 Task: Look for products in the category "Muscle Relief Ointment" from Canna Joint Relief only.
Action: Mouse moved to (243, 129)
Screenshot: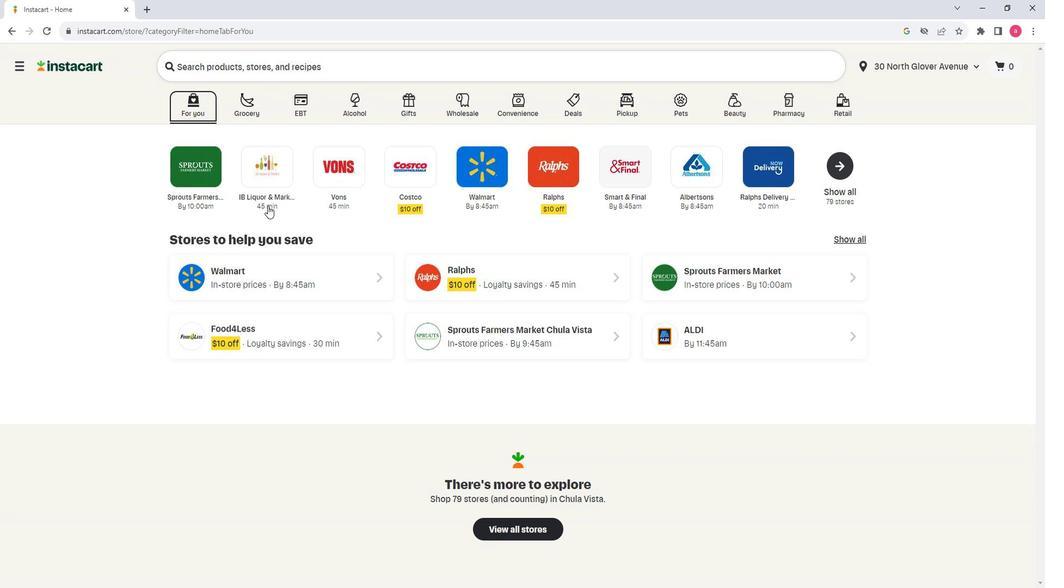 
Action: Mouse pressed left at (243, 129)
Screenshot: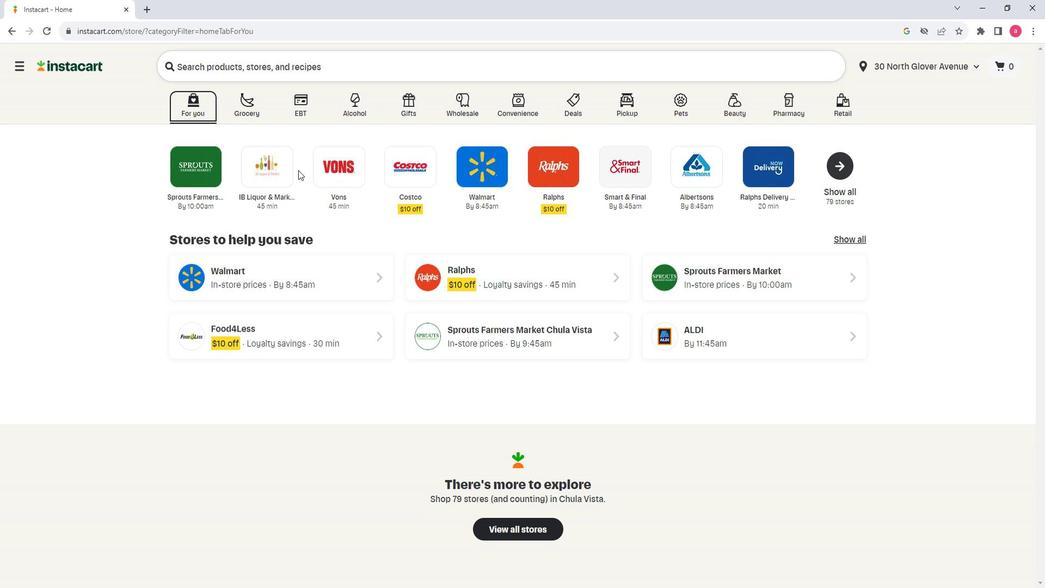 
Action: Mouse moved to (312, 320)
Screenshot: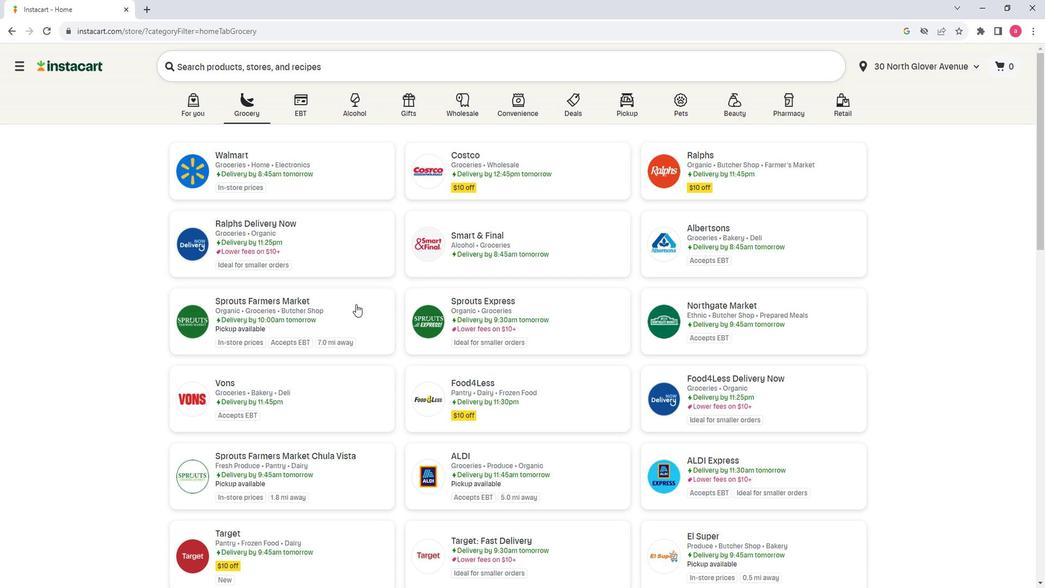 
Action: Mouse scrolled (312, 319) with delta (0, 0)
Screenshot: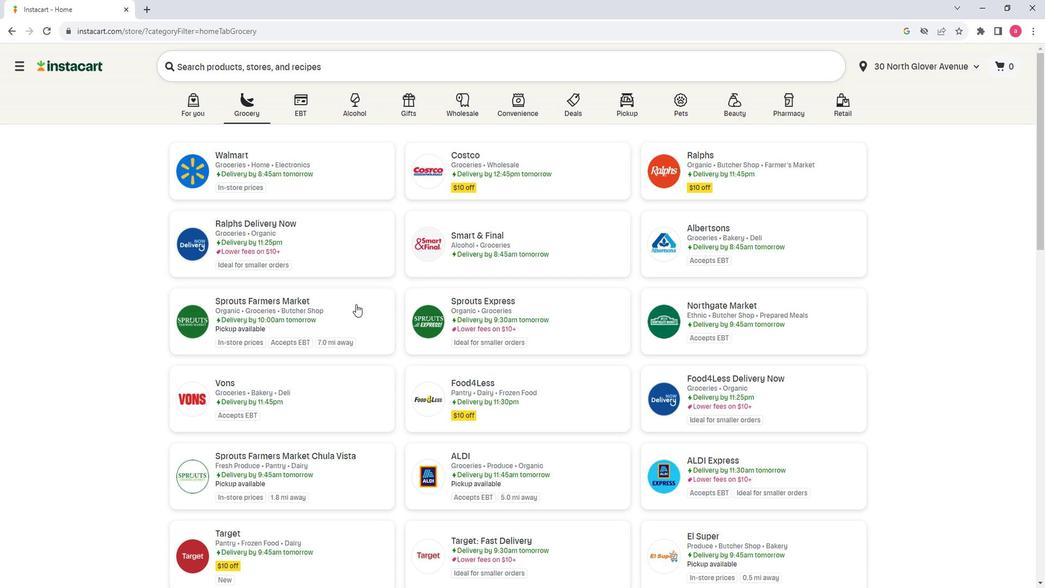 
Action: Mouse moved to (313, 320)
Screenshot: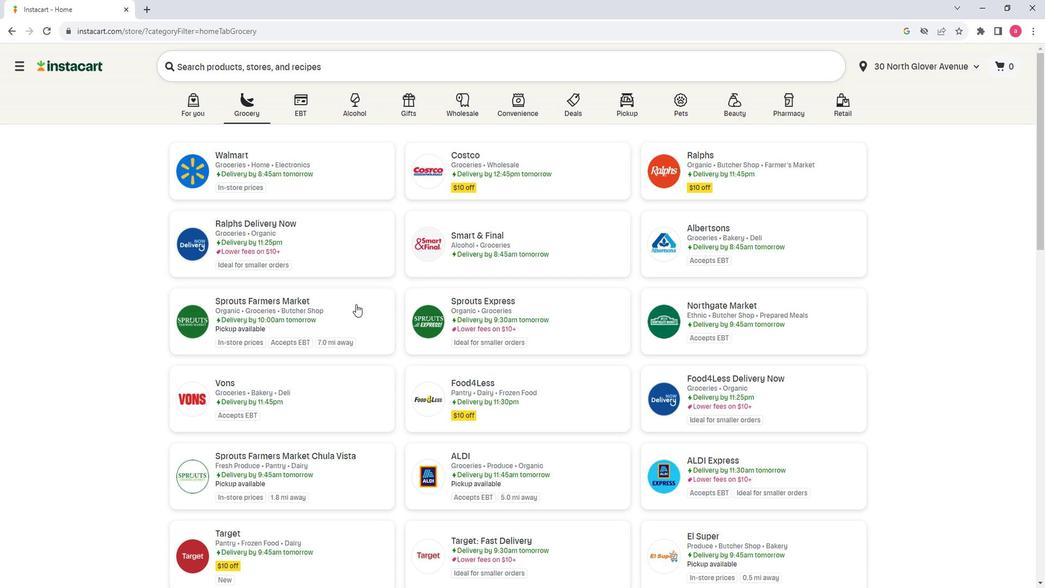 
Action: Mouse scrolled (313, 319) with delta (0, 0)
Screenshot: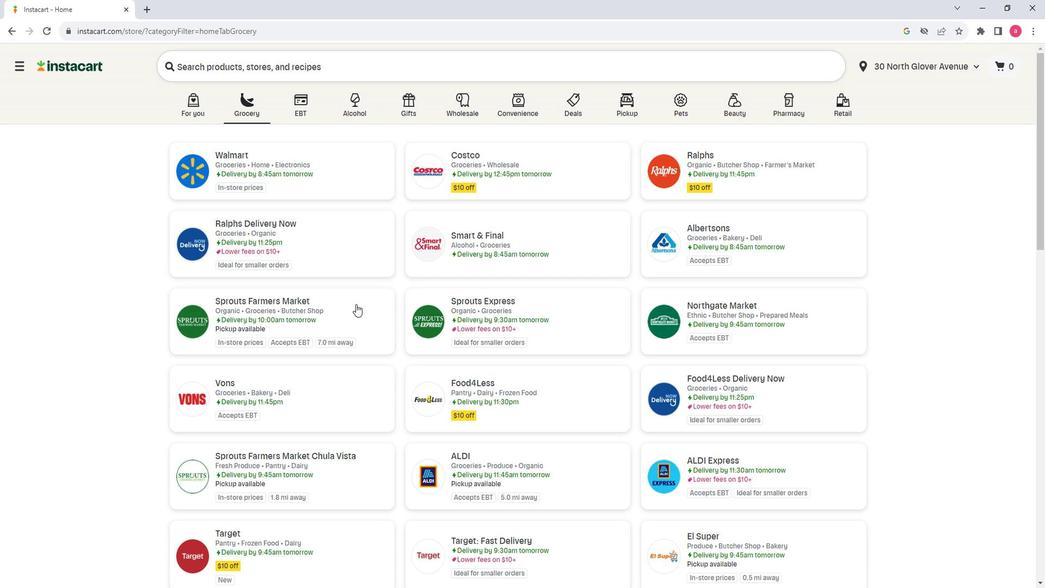 
Action: Mouse moved to (328, 362)
Screenshot: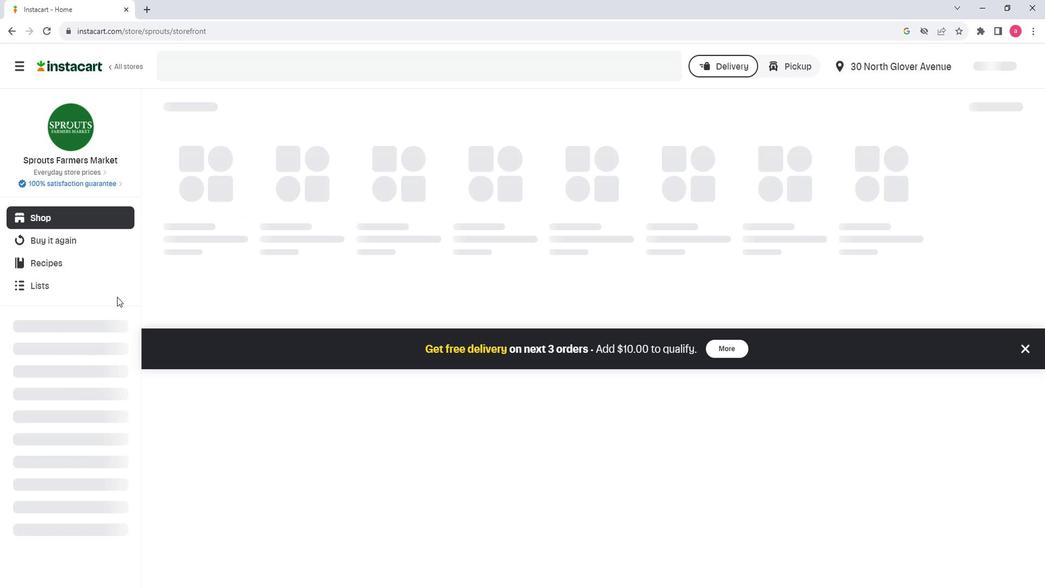 
Action: Mouse scrolled (328, 361) with delta (0, 0)
Screenshot: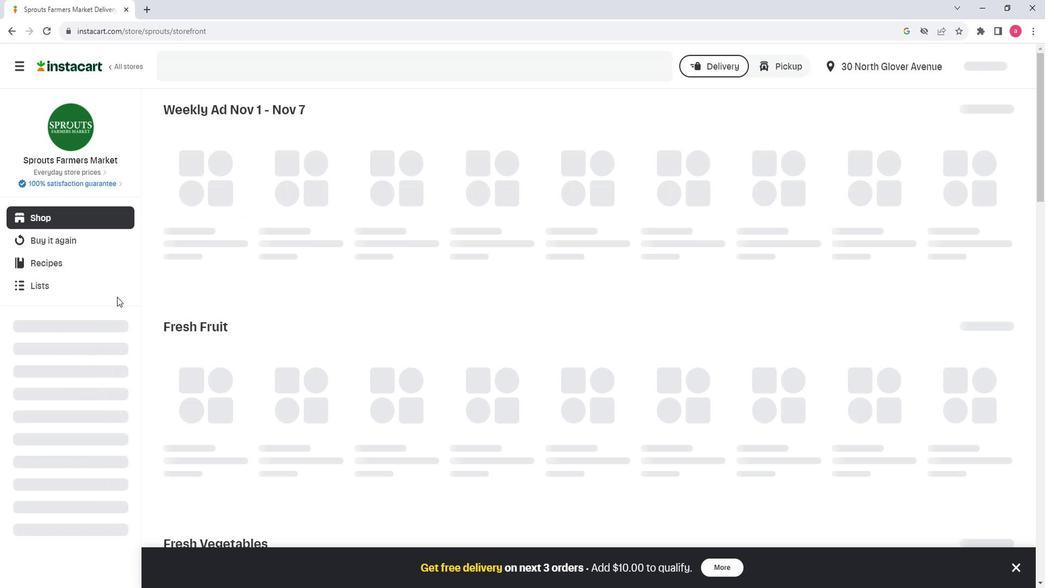 
Action: Mouse moved to (261, 146)
Screenshot: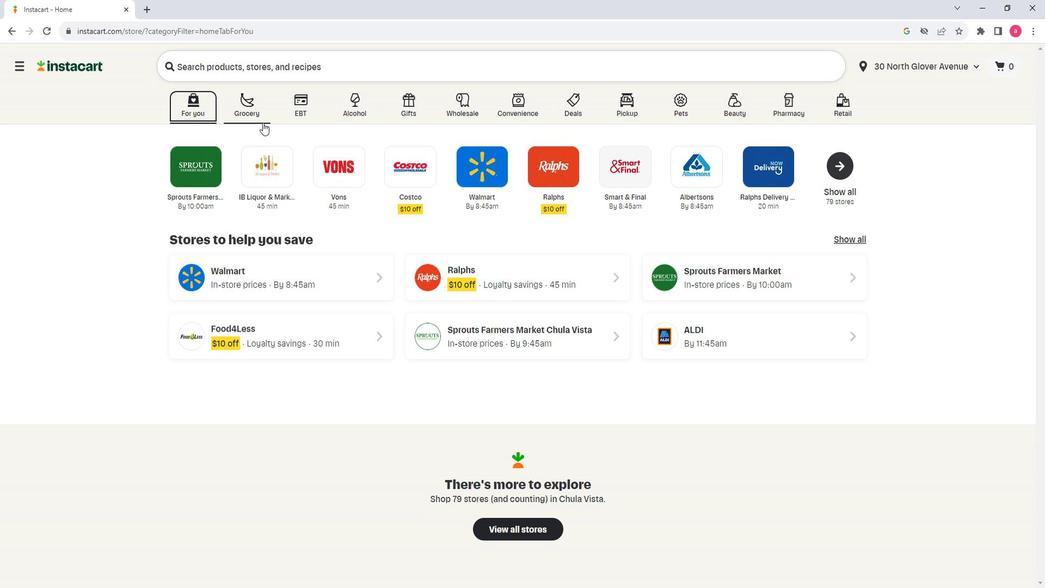 
Action: Mouse pressed left at (261, 146)
Screenshot: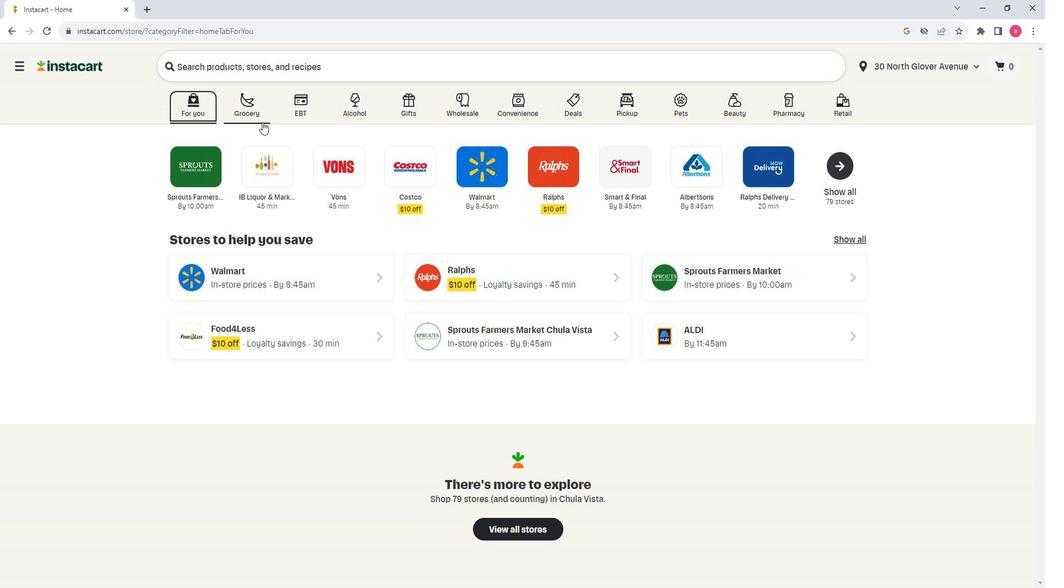 
Action: Mouse moved to (350, 308)
Screenshot: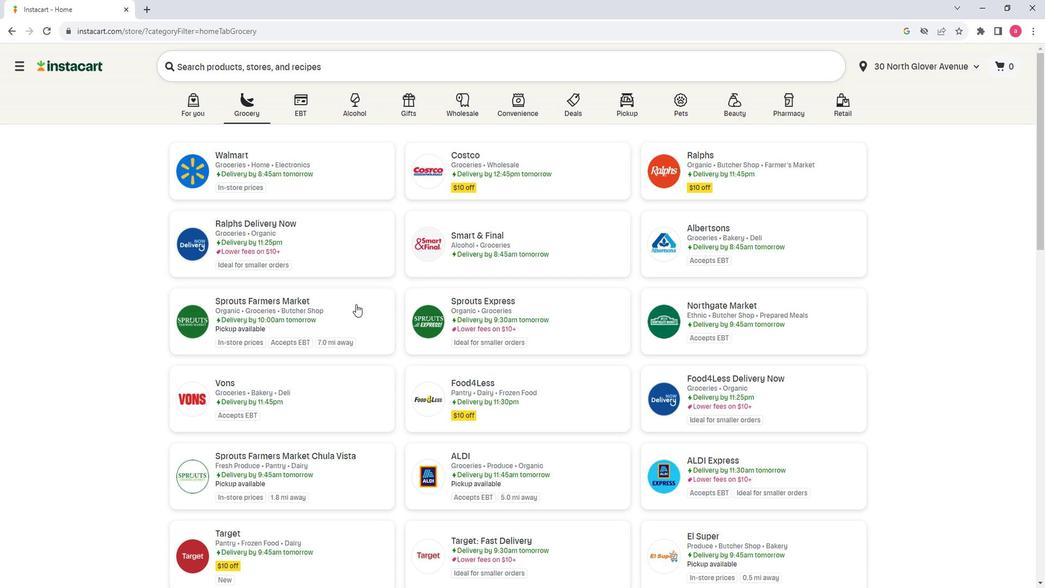 
Action: Mouse pressed left at (350, 308)
Screenshot: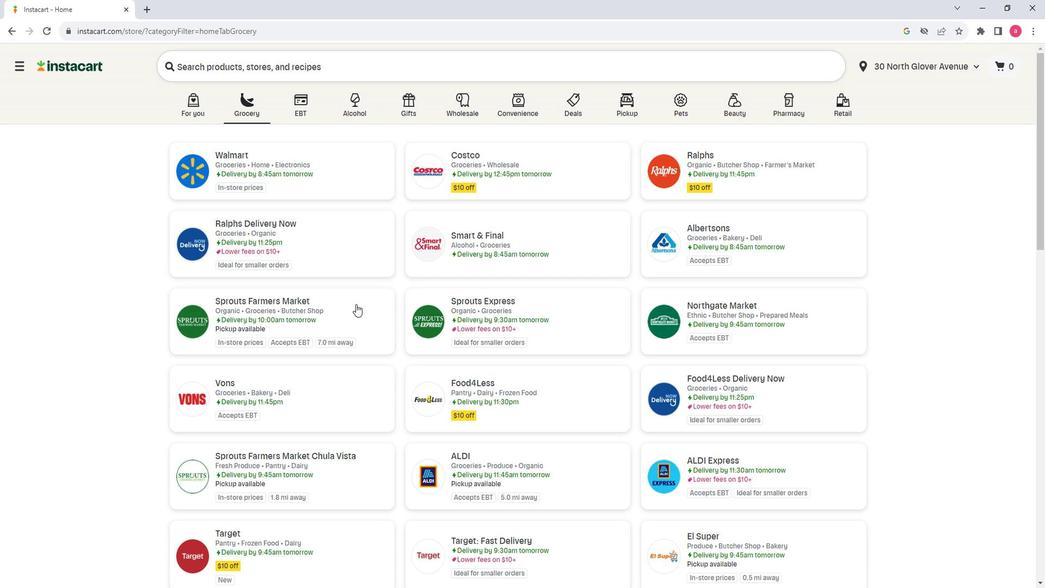 
Action: Mouse moved to (99, 358)
Screenshot: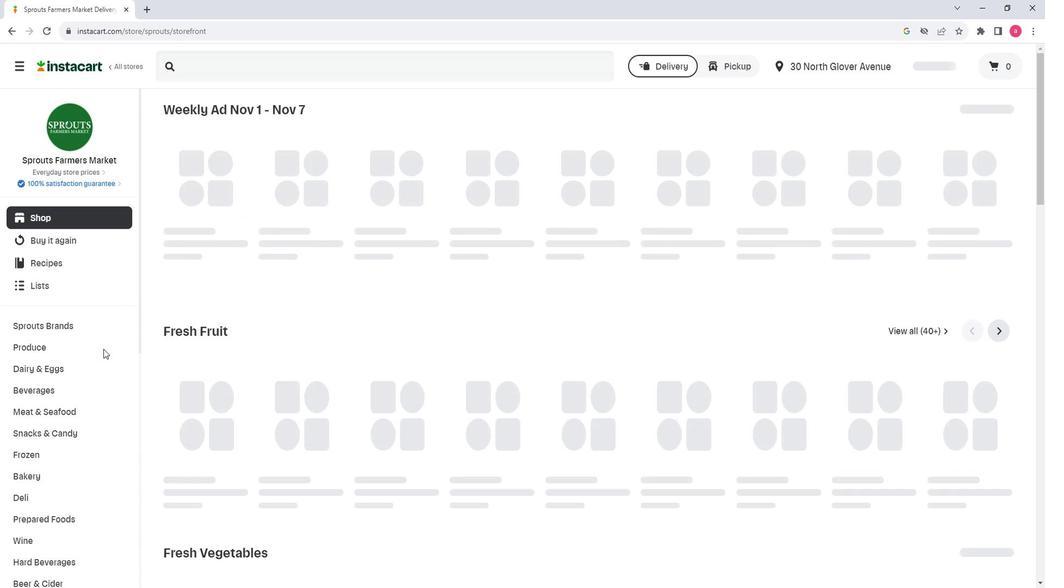 
Action: Mouse scrolled (99, 357) with delta (0, 0)
Screenshot: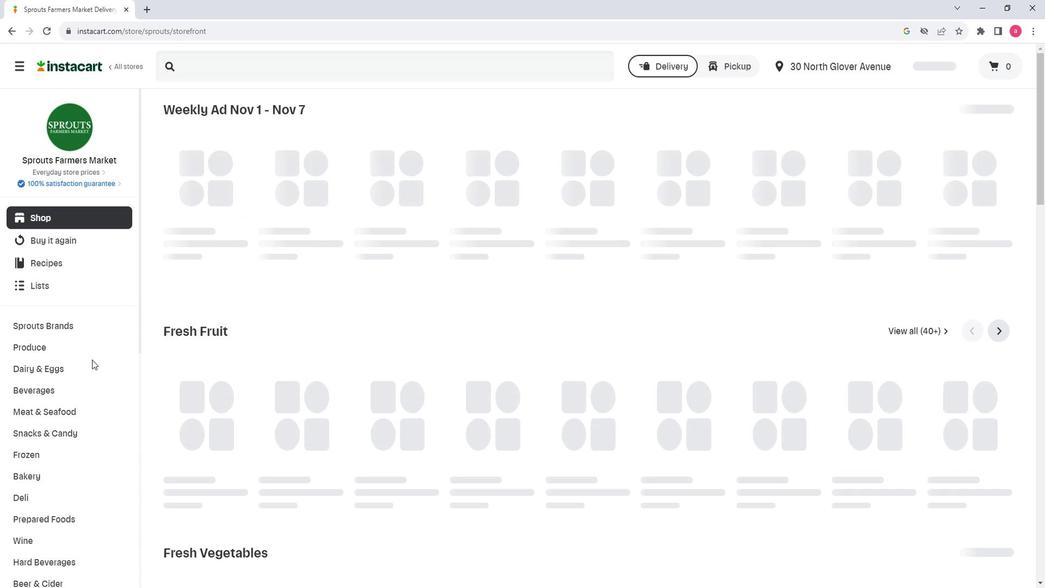 
Action: Mouse scrolled (99, 357) with delta (0, 0)
Screenshot: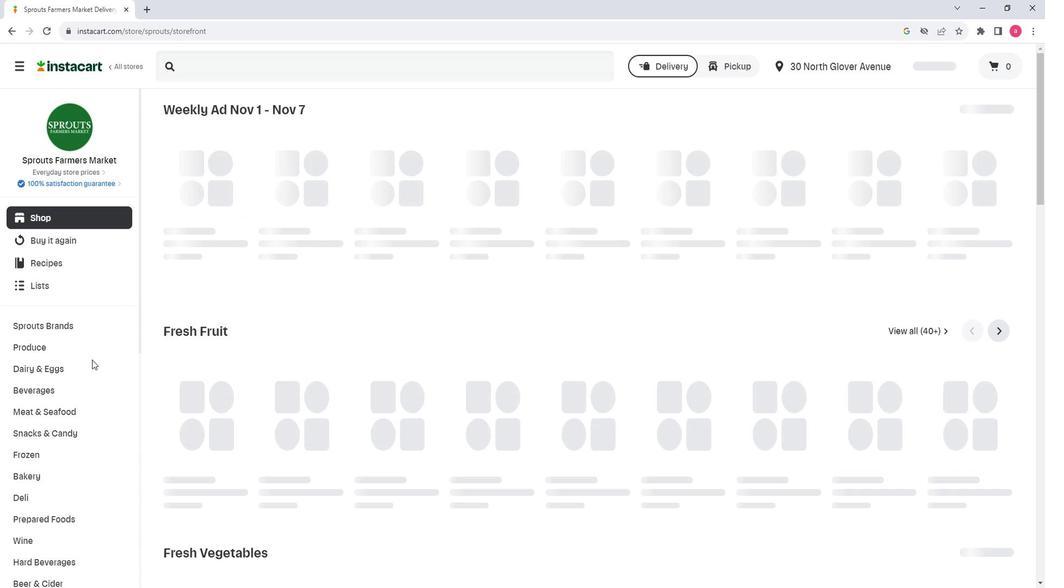 
Action: Mouse moved to (115, 367)
Screenshot: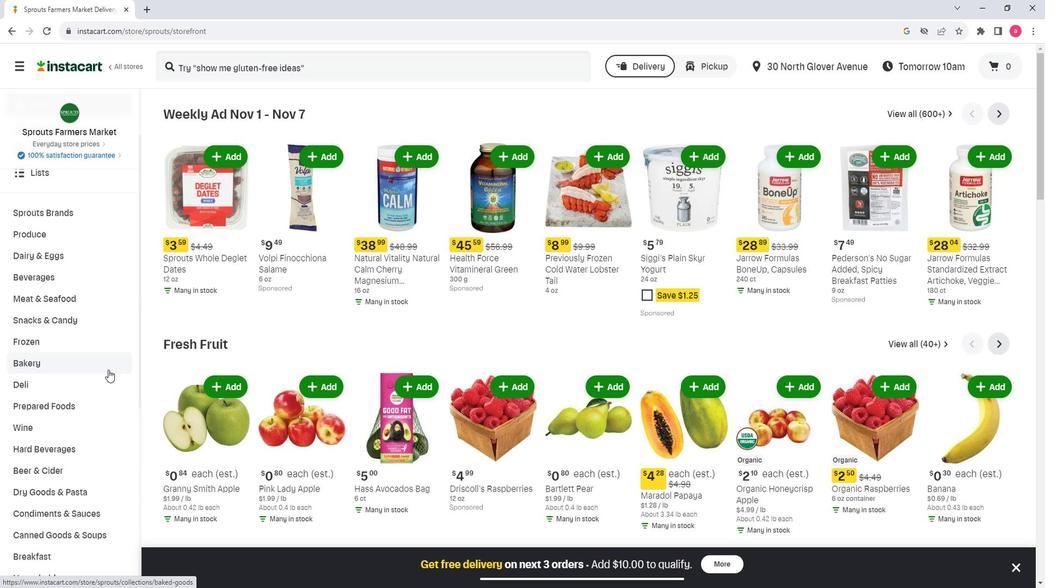 
Action: Mouse scrolled (115, 367) with delta (0, 0)
Screenshot: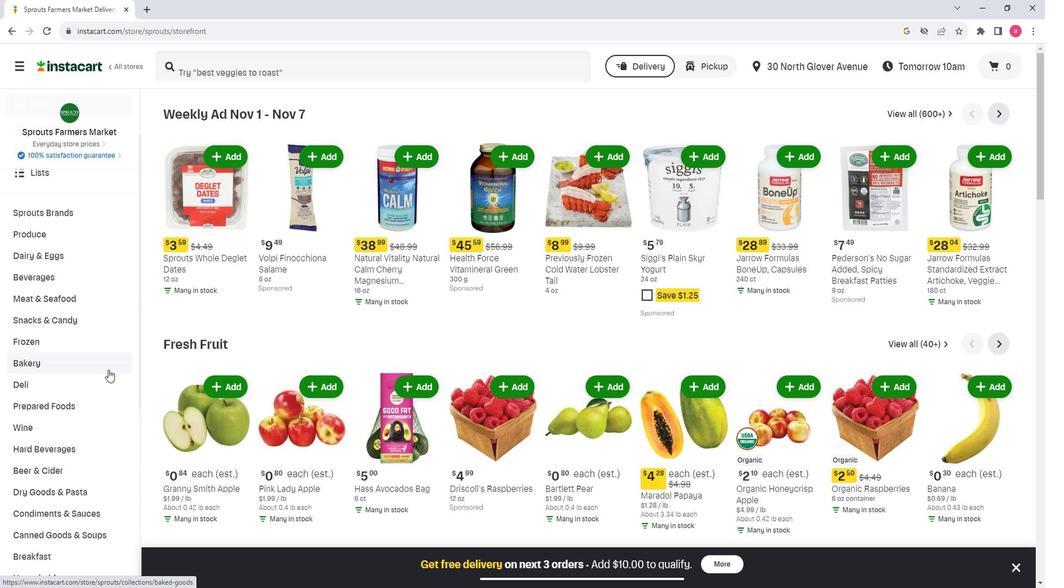
Action: Mouse moved to (115, 368)
Screenshot: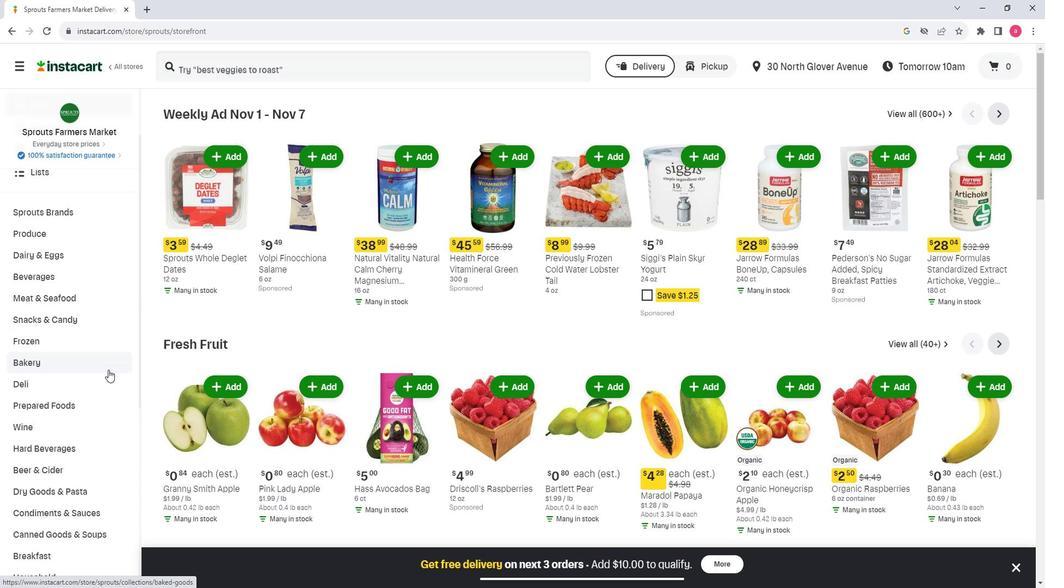 
Action: Mouse scrolled (115, 367) with delta (0, 0)
Screenshot: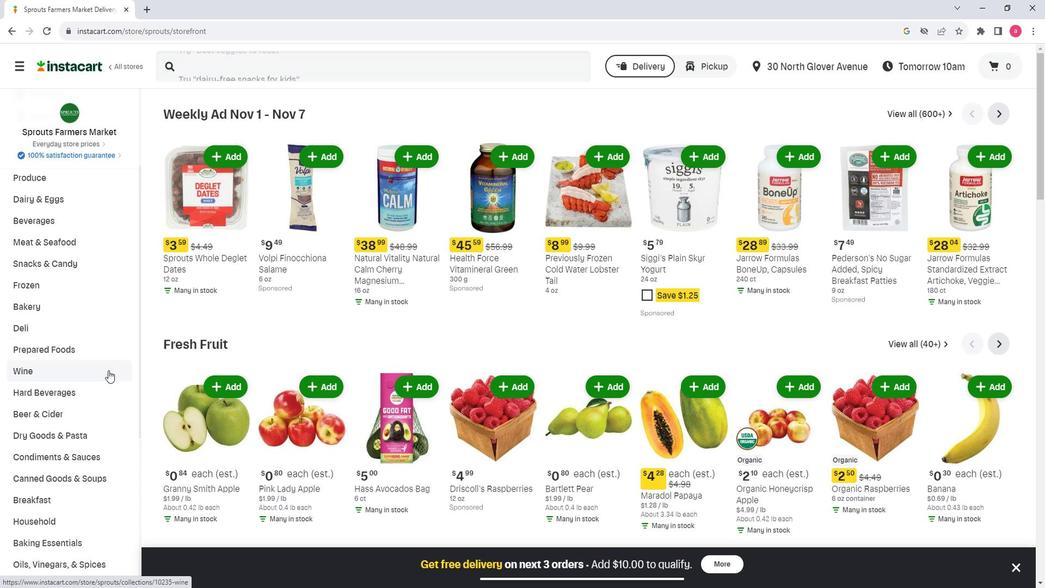 
Action: Mouse scrolled (115, 367) with delta (0, 0)
Screenshot: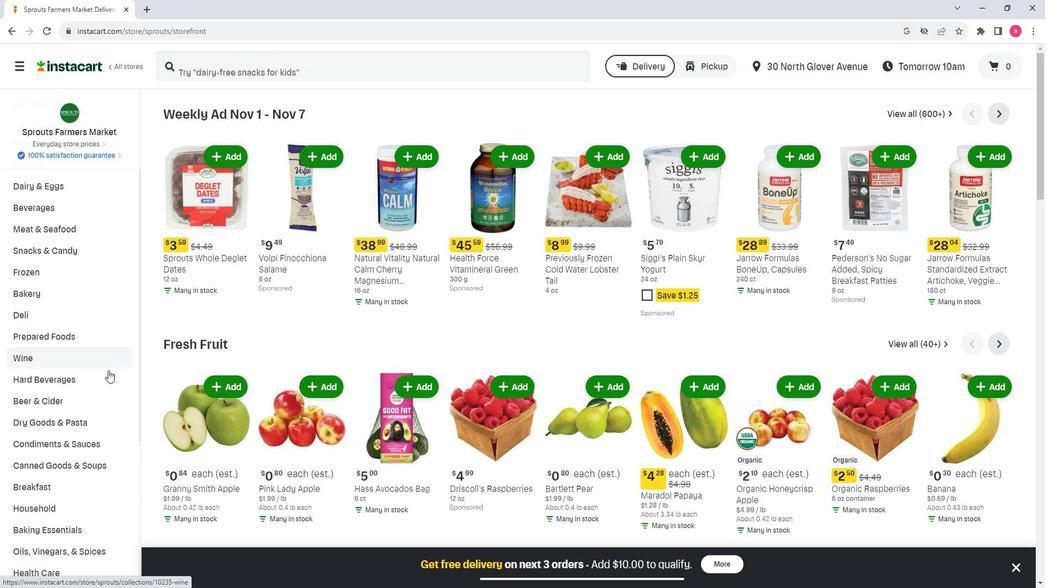 
Action: Mouse moved to (120, 395)
Screenshot: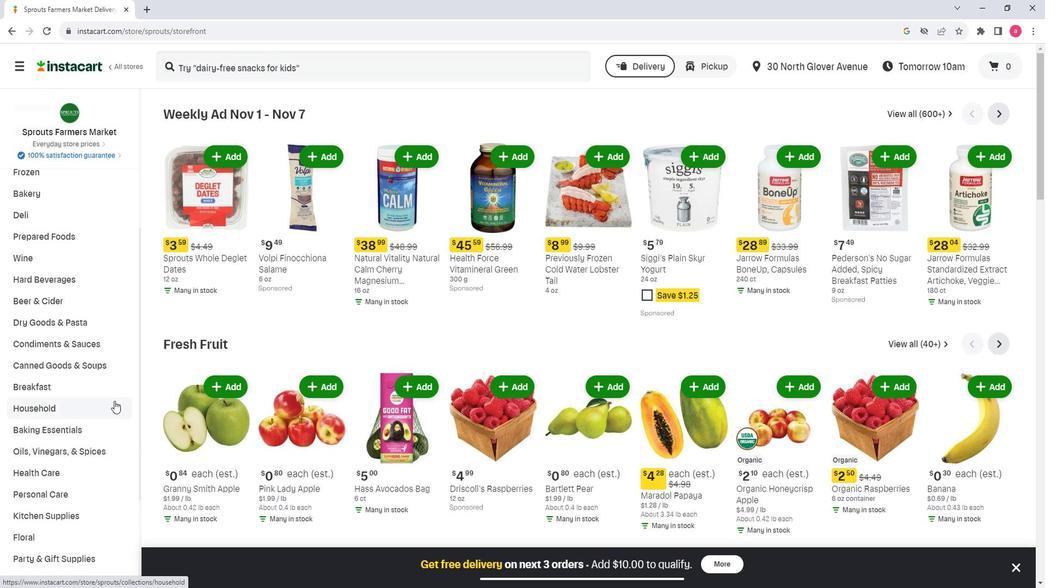 
Action: Mouse scrolled (120, 394) with delta (0, 0)
Screenshot: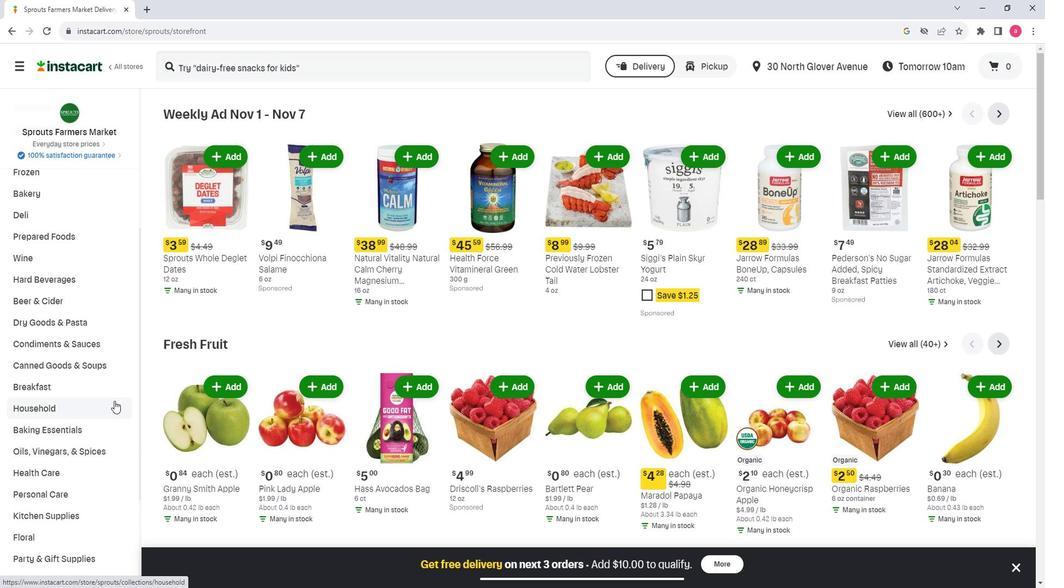 
Action: Mouse moved to (81, 405)
Screenshot: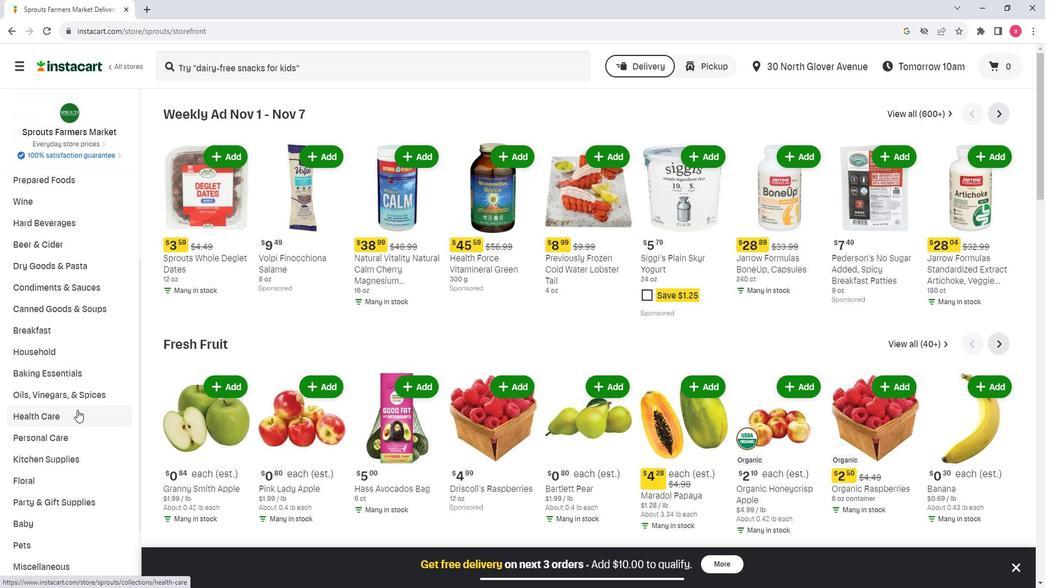 
Action: Mouse pressed left at (81, 405)
Screenshot: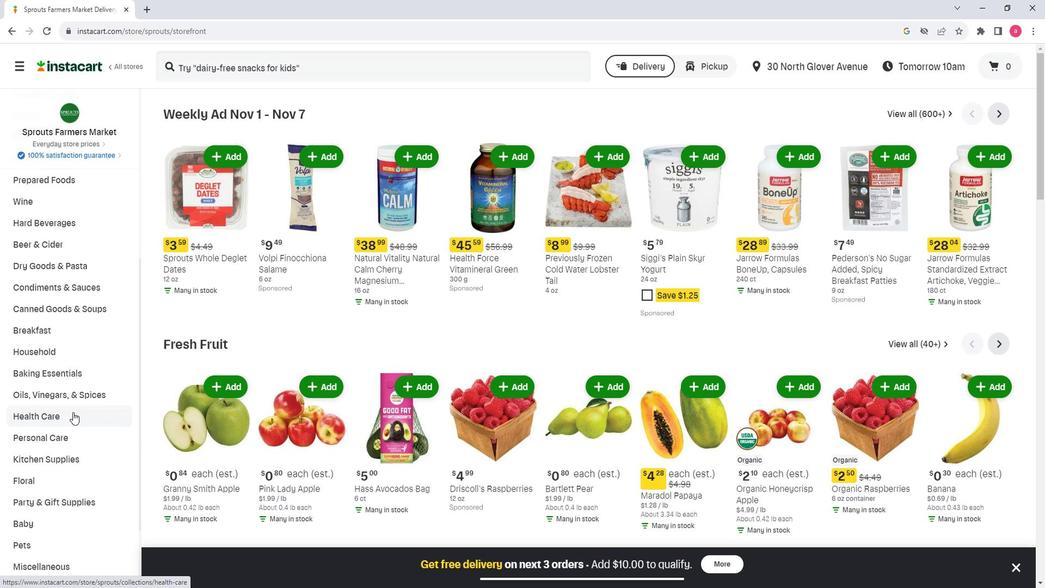 
Action: Mouse moved to (928, 165)
Screenshot: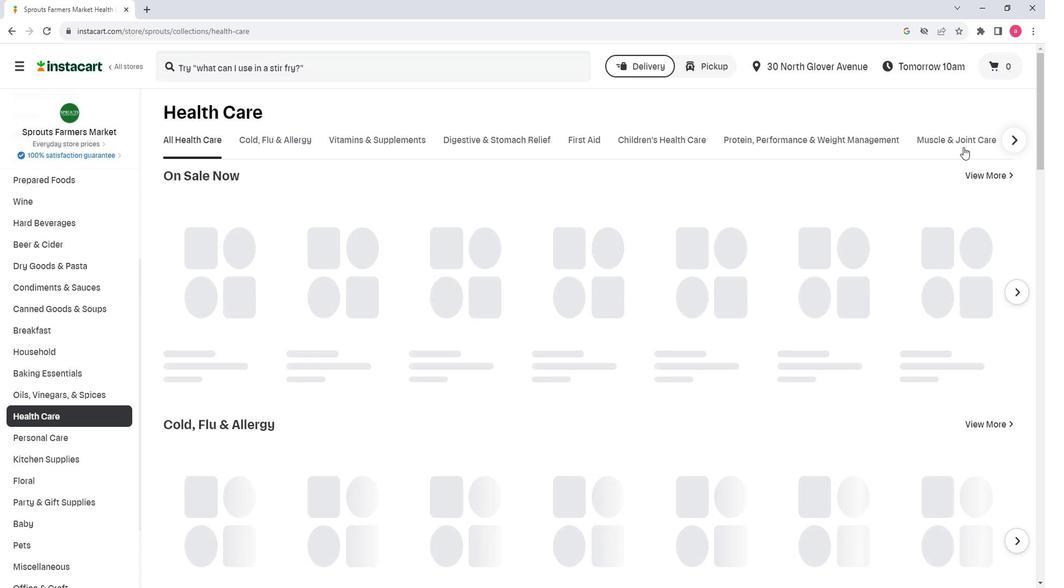 
Action: Mouse pressed left at (928, 165)
Screenshot: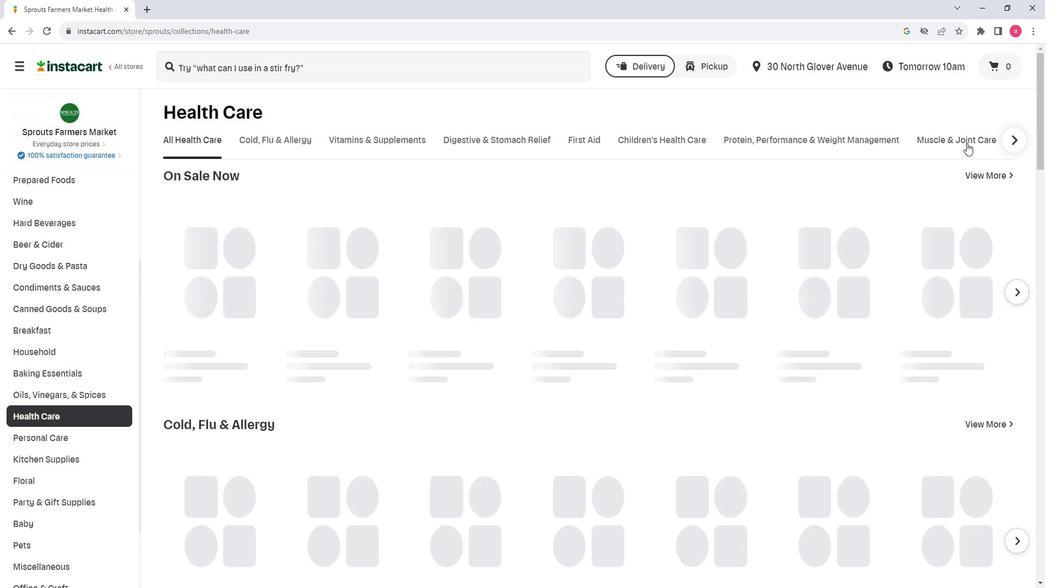 
Action: Mouse moved to (369, 208)
Screenshot: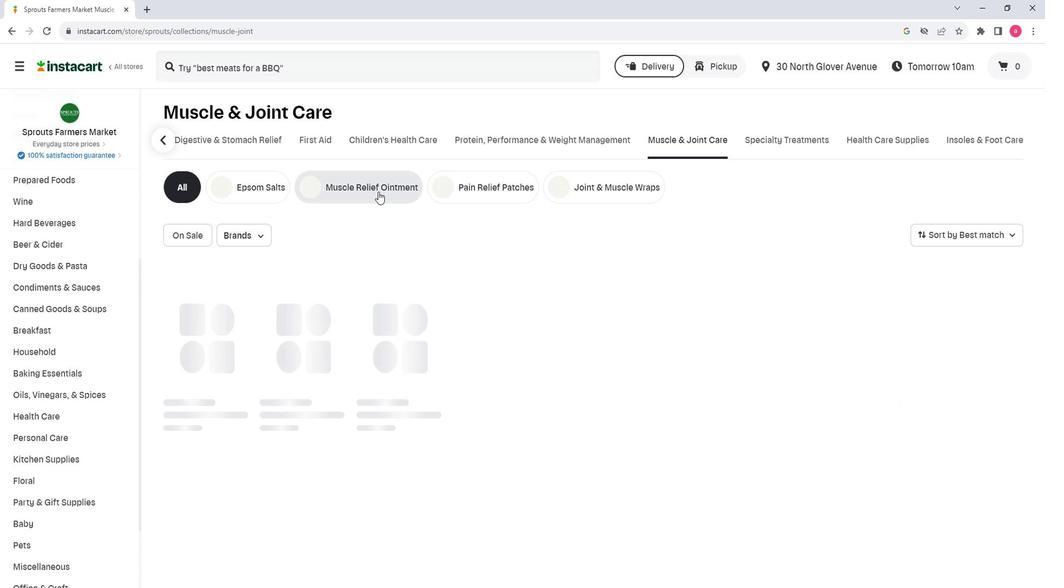 
Action: Mouse pressed left at (369, 208)
Screenshot: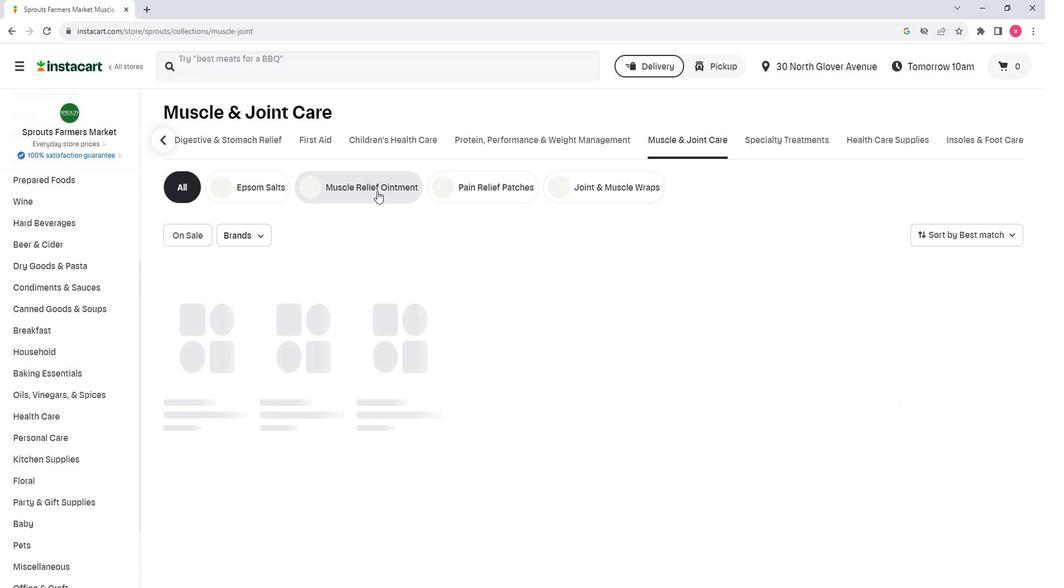 
Action: Mouse moved to (242, 246)
Screenshot: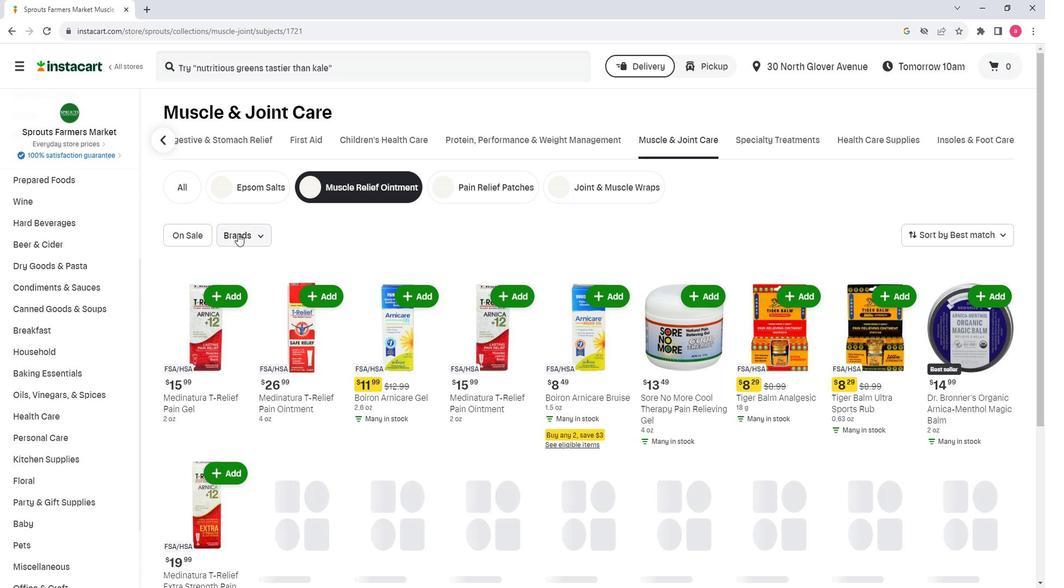 
Action: Mouse pressed left at (242, 246)
Screenshot: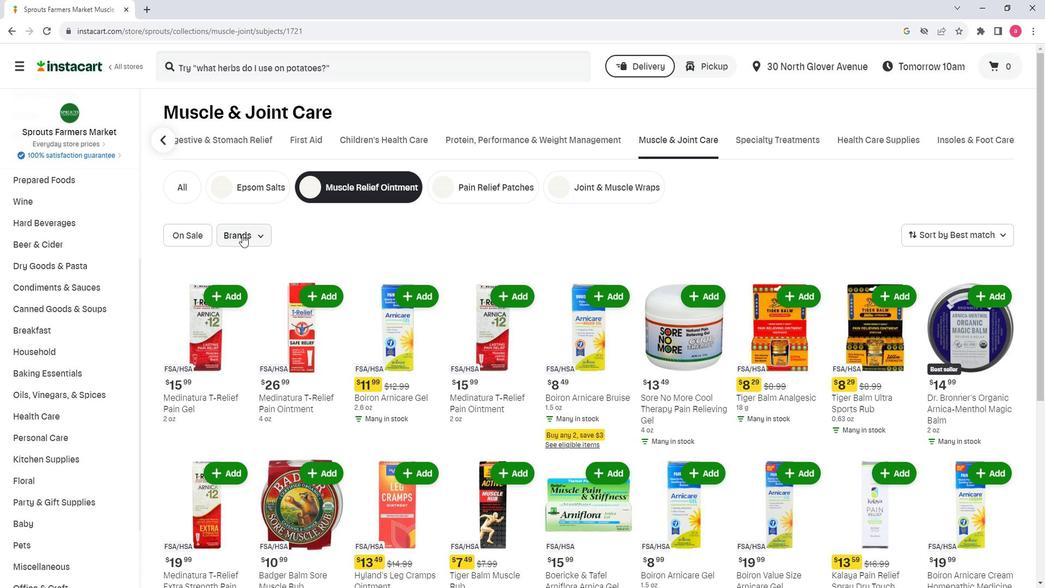 
Action: Mouse moved to (302, 300)
Screenshot: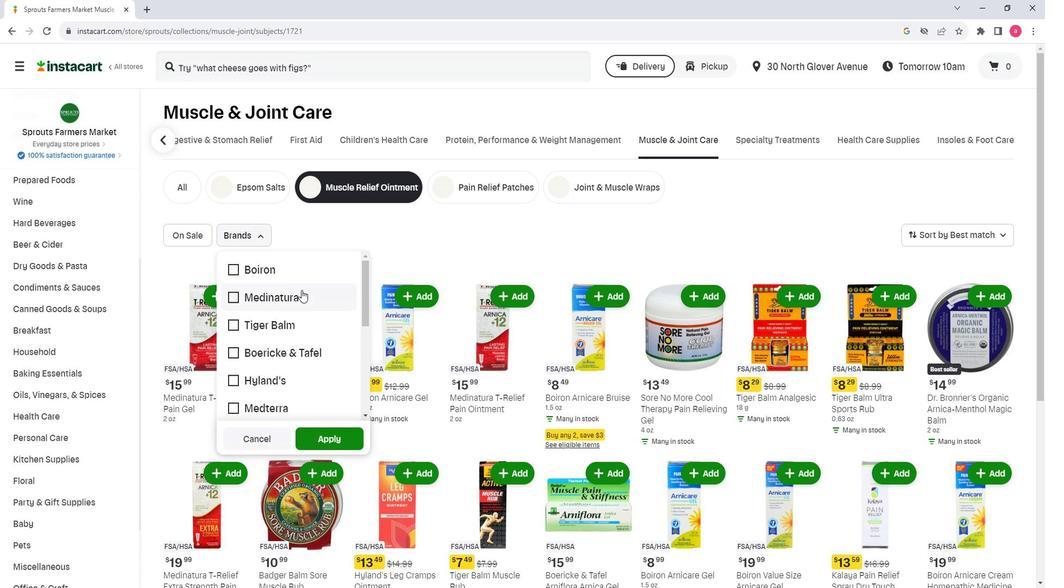 
Action: Mouse scrolled (302, 299) with delta (0, 0)
Screenshot: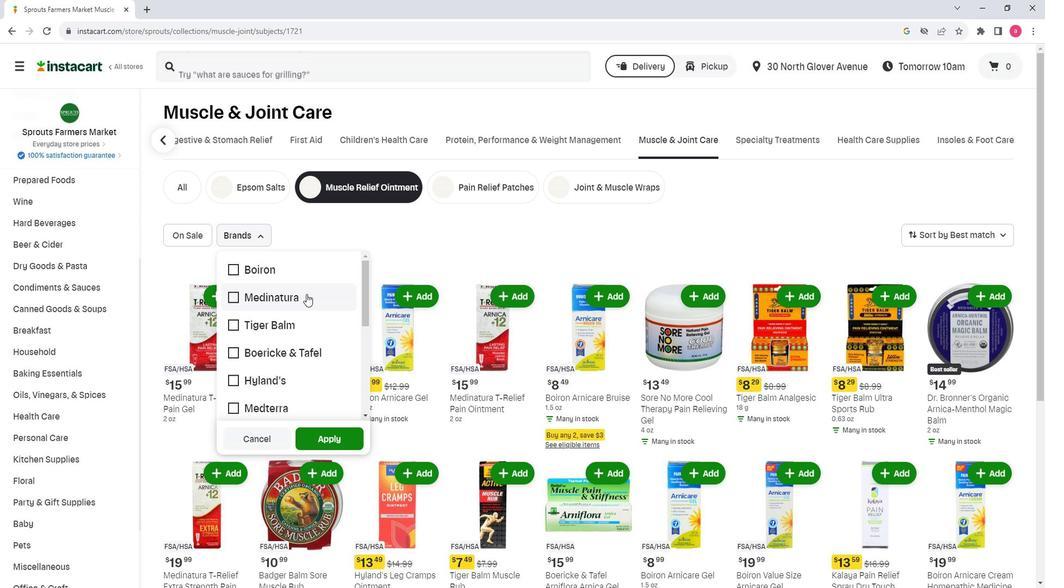 
Action: Mouse scrolled (302, 299) with delta (0, 0)
Screenshot: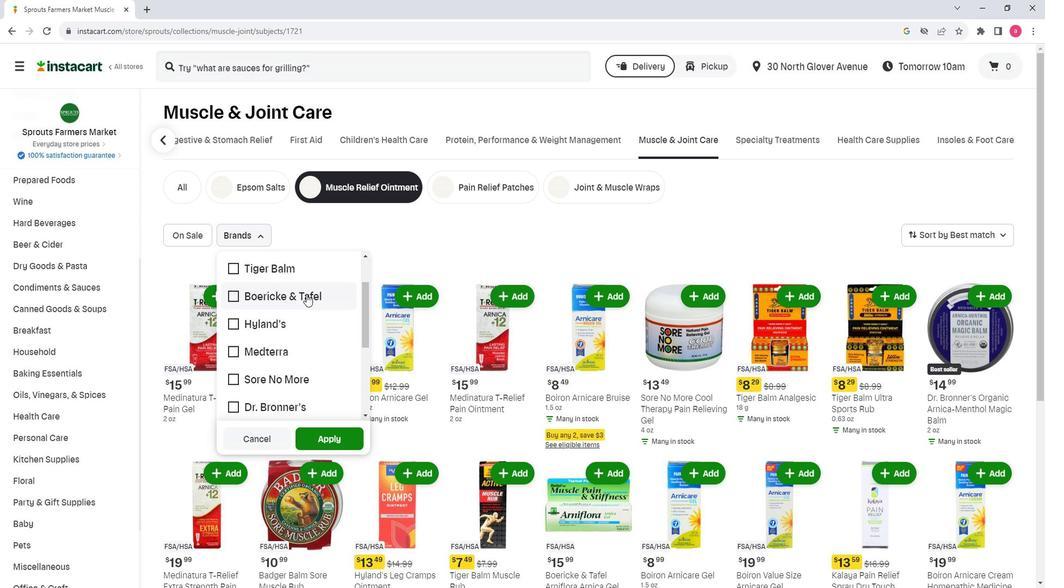 
Action: Mouse scrolled (302, 299) with delta (0, 0)
Screenshot: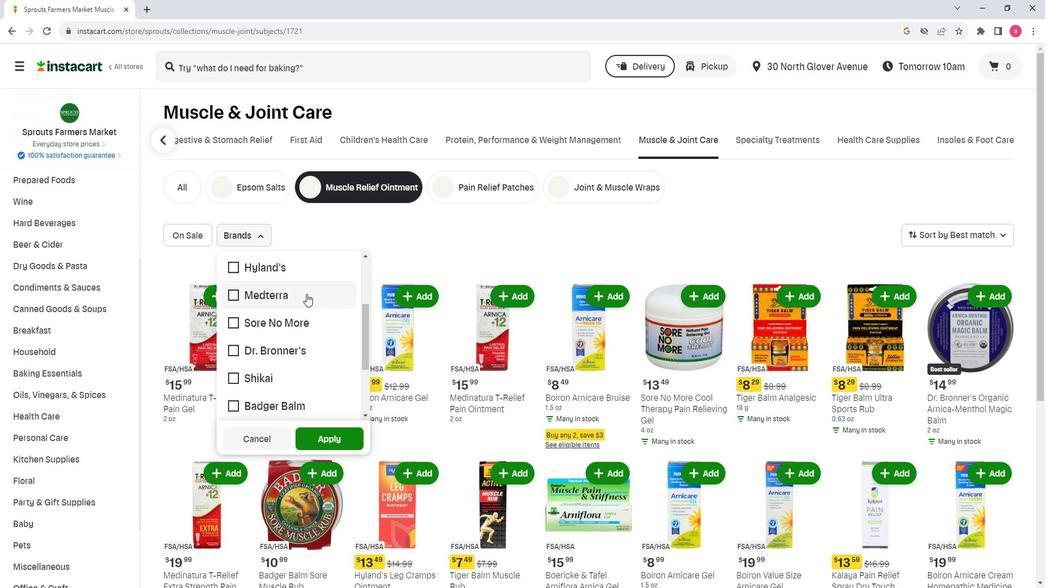 
Action: Mouse scrolled (302, 299) with delta (0, 0)
Screenshot: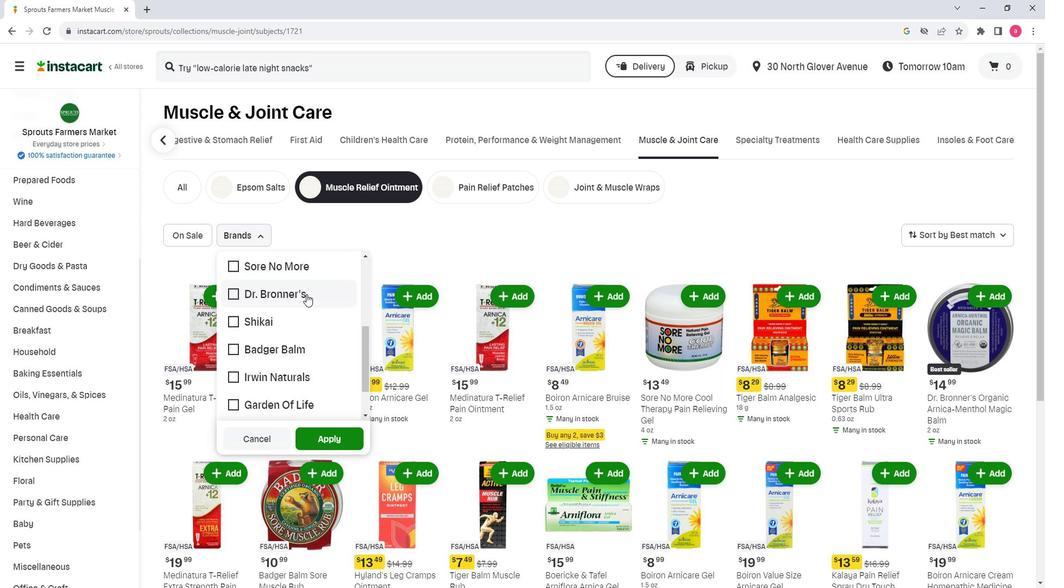
Action: Mouse scrolled (302, 300) with delta (0, 0)
Screenshot: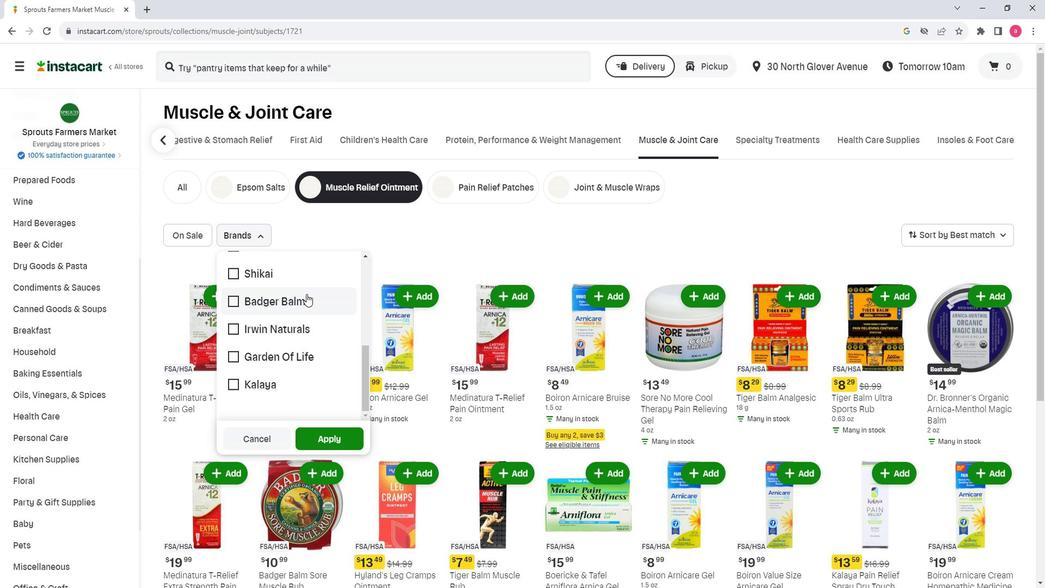 
Action: Mouse scrolled (302, 300) with delta (0, 0)
Screenshot: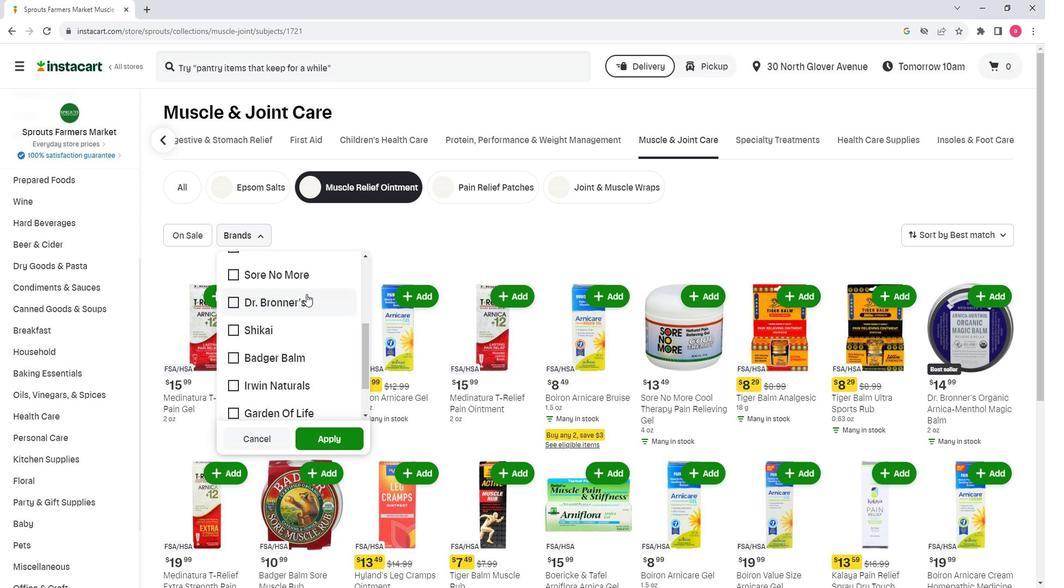 
Action: Mouse scrolled (302, 300) with delta (0, 0)
Screenshot: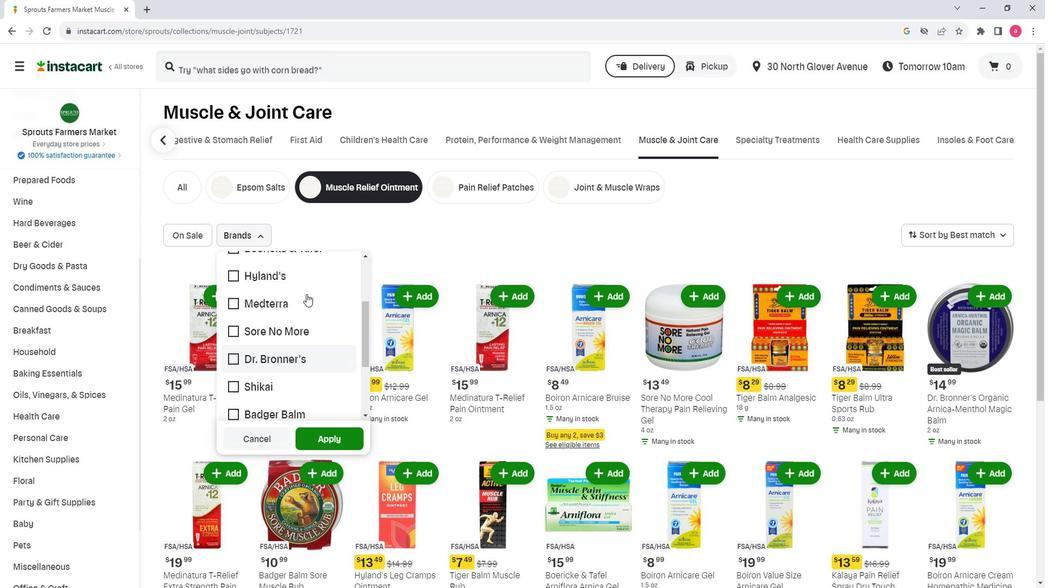
Action: Mouse scrolled (302, 300) with delta (0, 0)
Screenshot: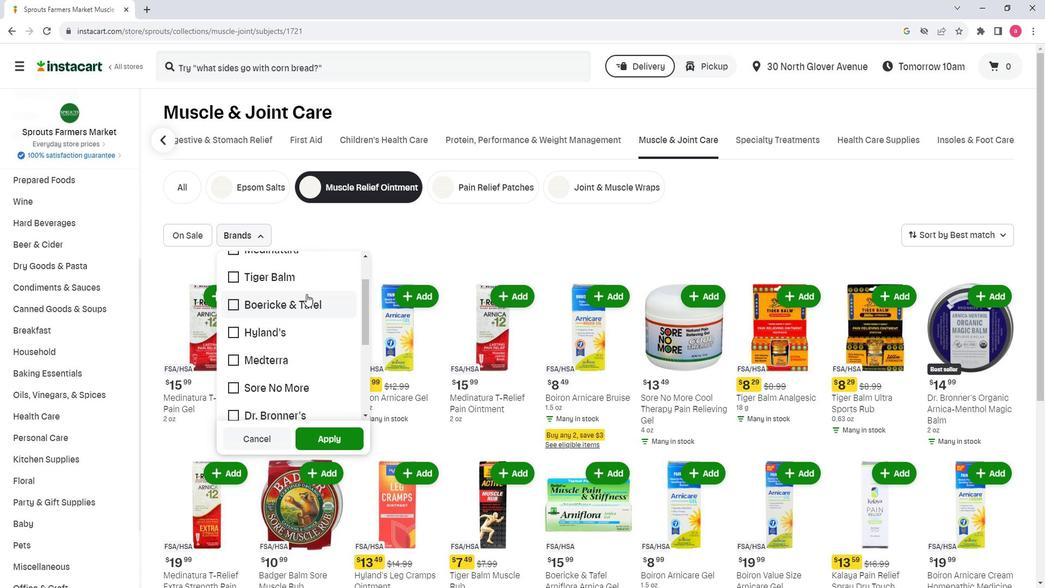 
Action: Mouse scrolled (302, 300) with delta (0, 0)
Screenshot: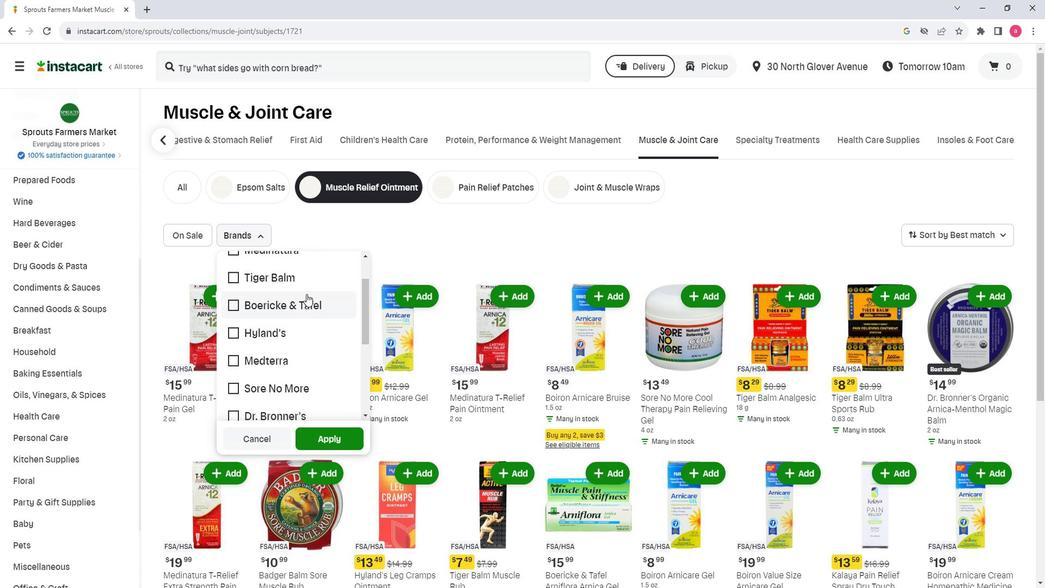 
Action: Mouse scrolled (302, 300) with delta (0, 0)
Screenshot: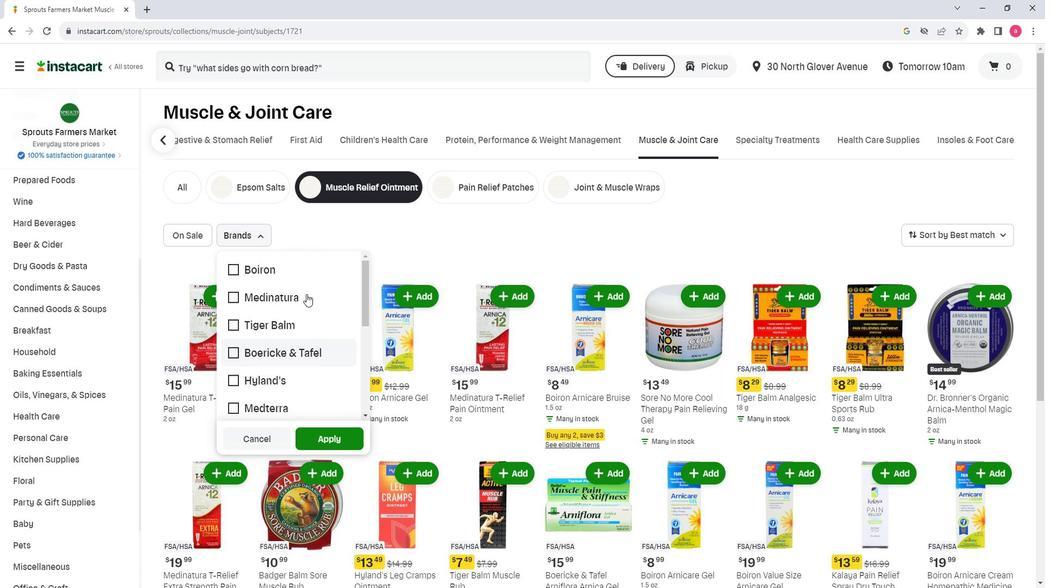 
Action: Mouse scrolled (302, 300) with delta (0, 0)
Screenshot: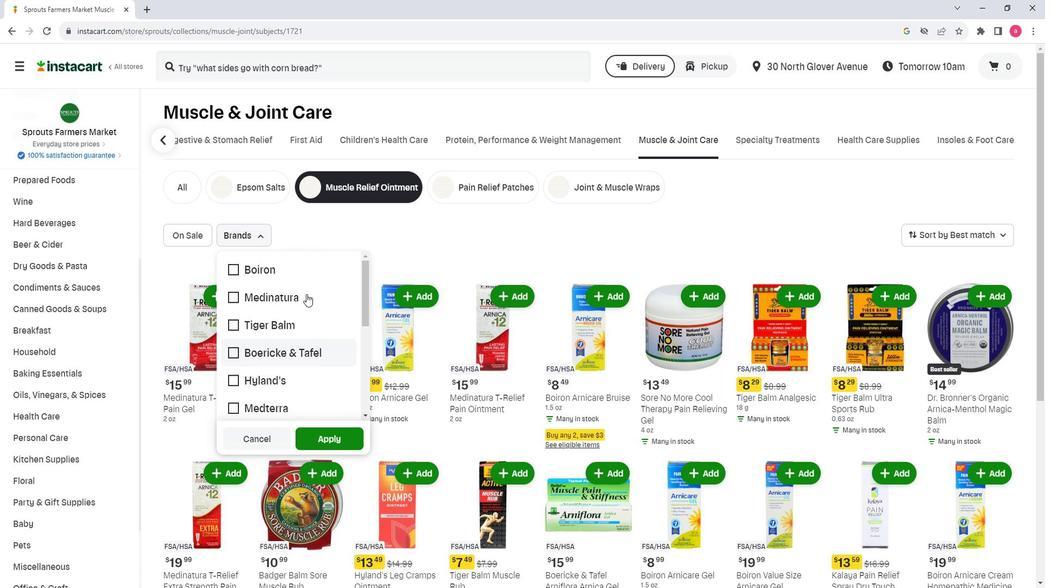 
